 Task: Create in the project TranslateForge and in the Backlog issue 'Performance issues with database queries' a child issue 'Serverless computing application latency remediation and testing', and assign it to team member softage.3@softage.net.
Action: Mouse moved to (164, 51)
Screenshot: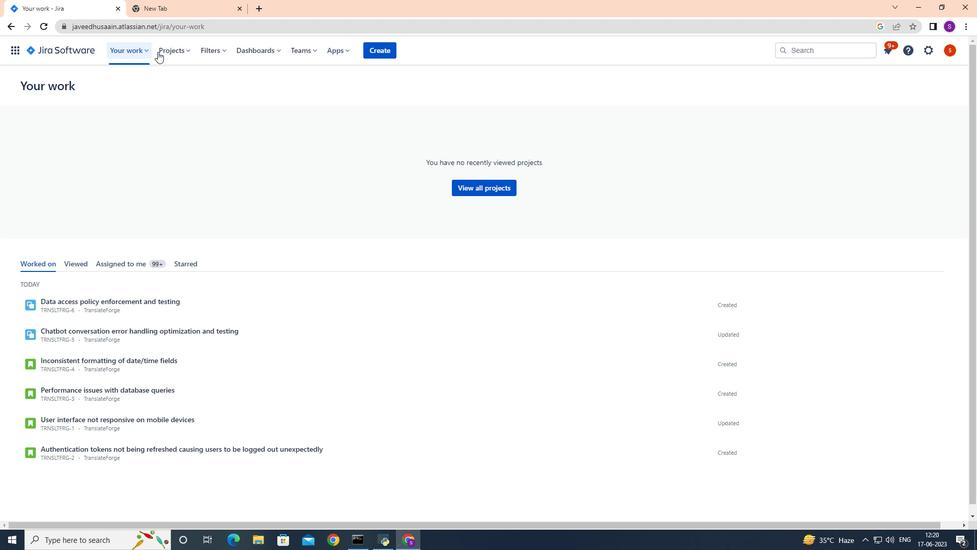 
Action: Mouse pressed left at (164, 51)
Screenshot: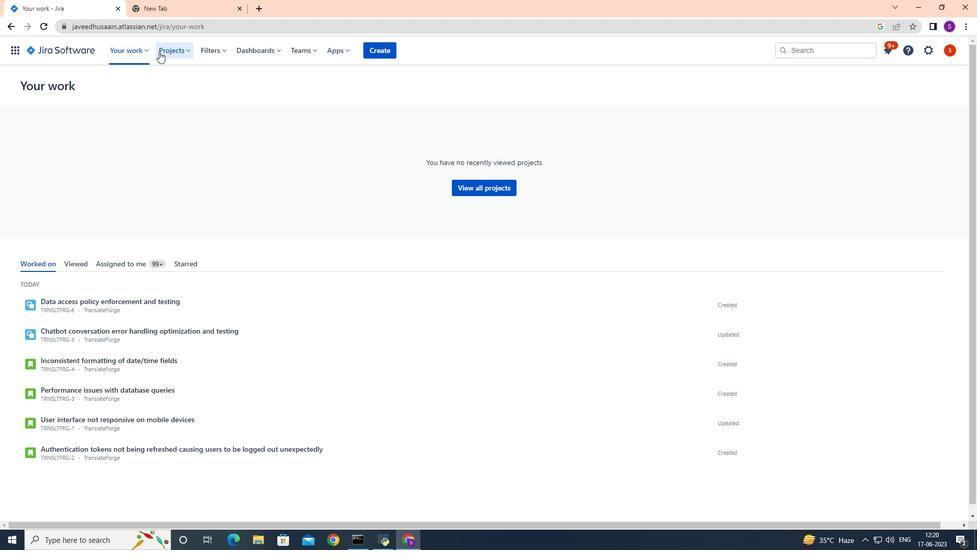 
Action: Mouse moved to (195, 102)
Screenshot: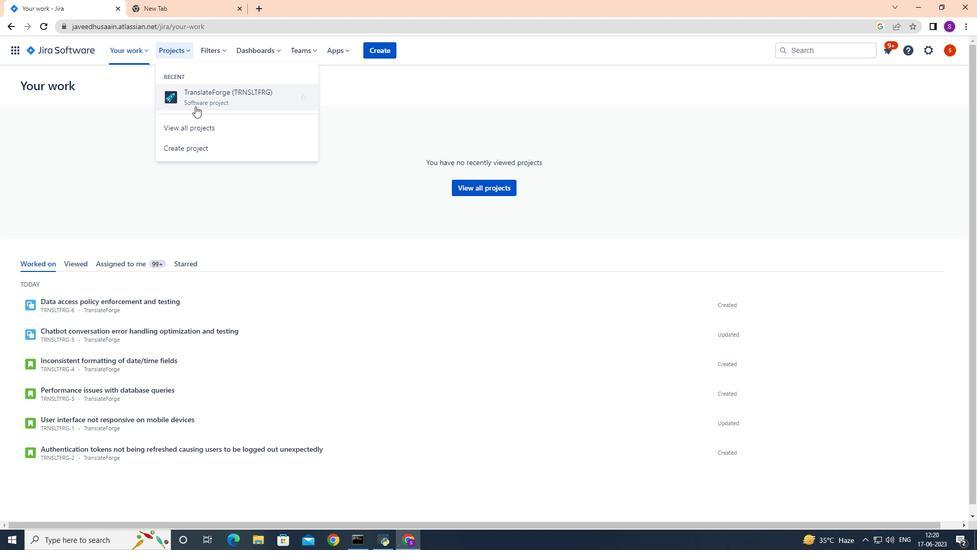 
Action: Mouse pressed left at (195, 102)
Screenshot: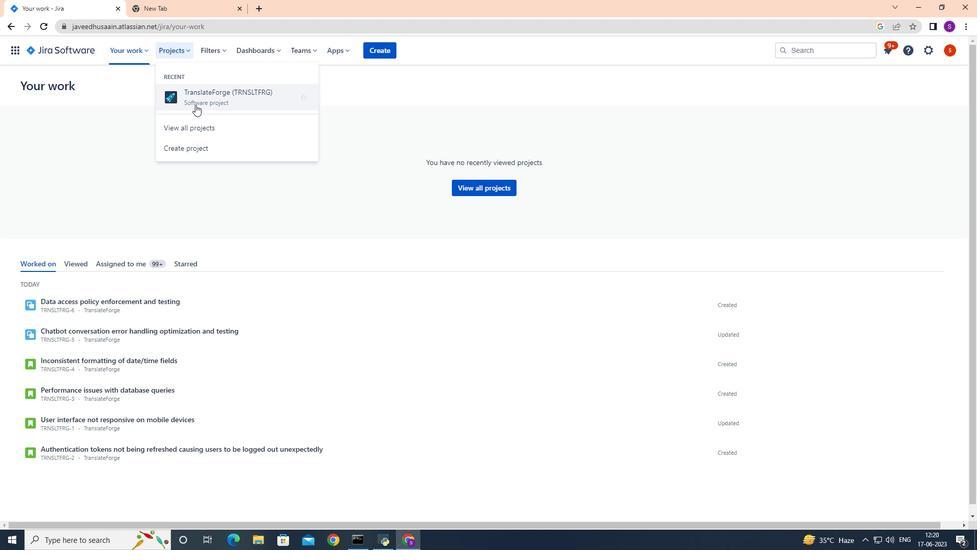 
Action: Mouse moved to (52, 154)
Screenshot: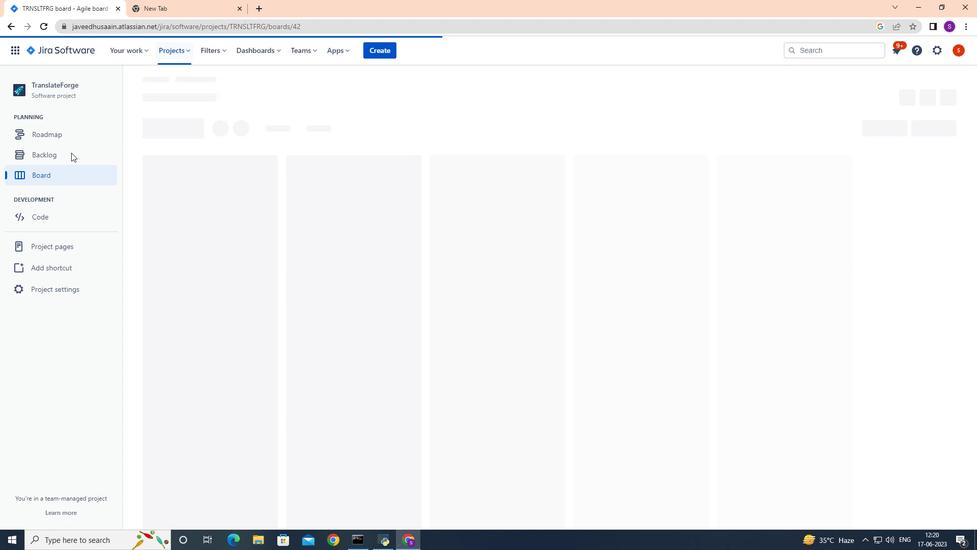 
Action: Mouse pressed left at (52, 154)
Screenshot: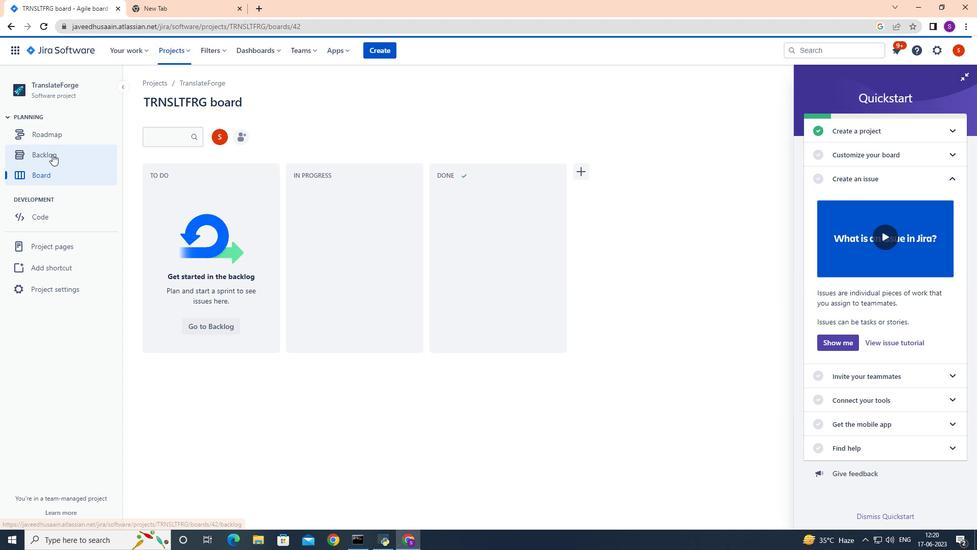 
Action: Mouse moved to (198, 252)
Screenshot: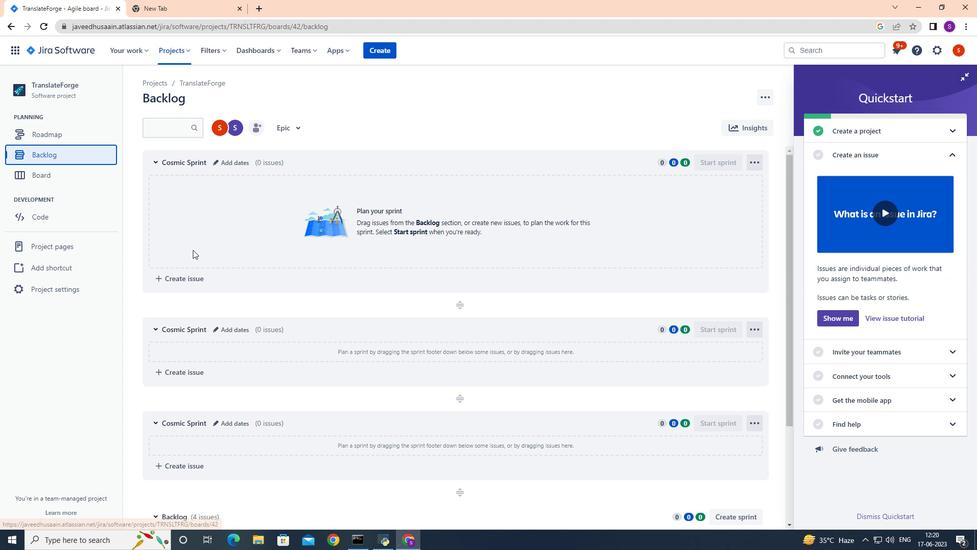 
Action: Mouse scrolled (198, 251) with delta (0, 0)
Screenshot: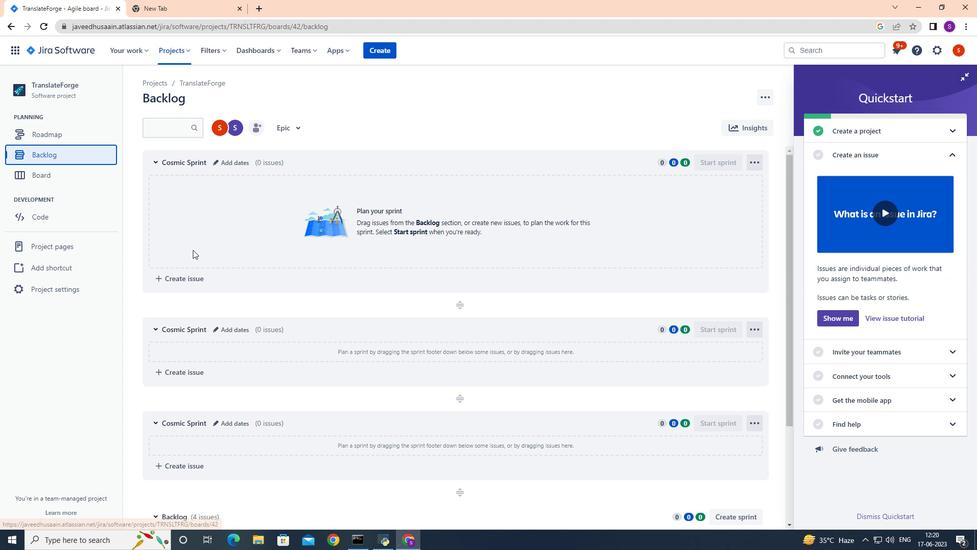 
Action: Mouse scrolled (198, 251) with delta (0, 0)
Screenshot: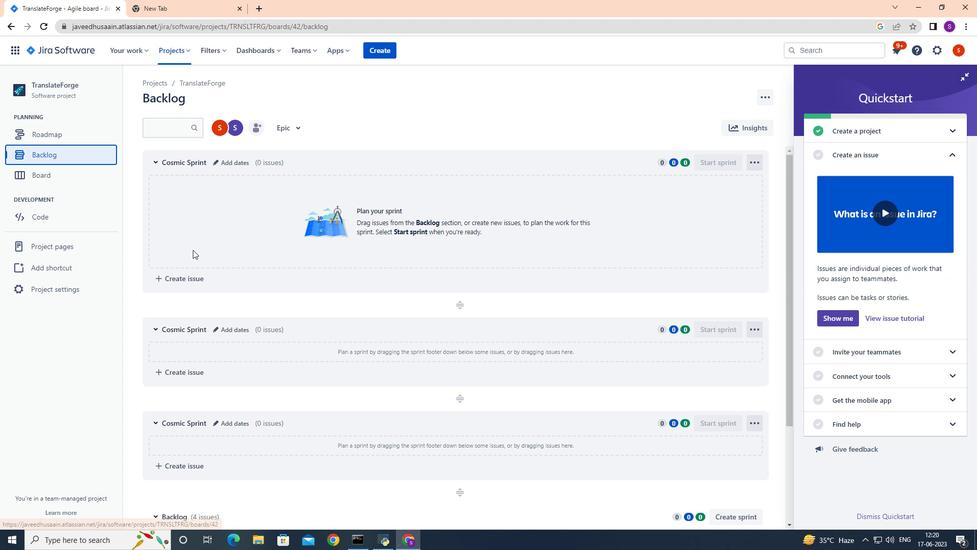 
Action: Mouse scrolled (198, 251) with delta (0, 0)
Screenshot: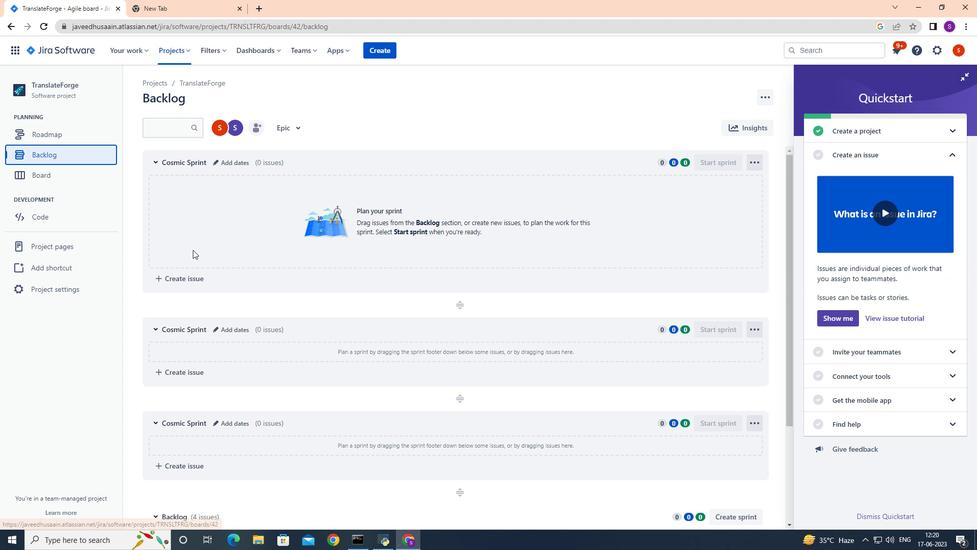 
Action: Mouse scrolled (198, 251) with delta (0, 0)
Screenshot: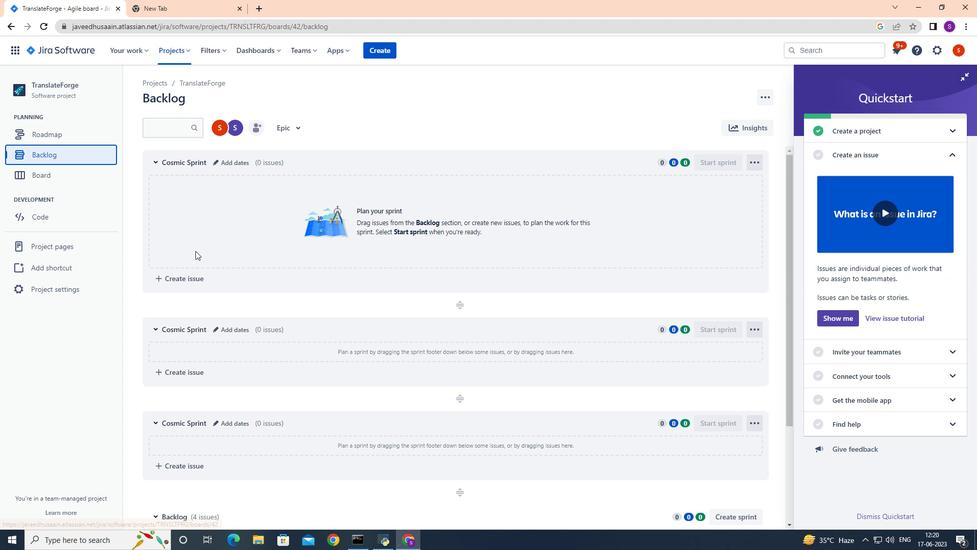 
Action: Mouse scrolled (198, 251) with delta (0, 0)
Screenshot: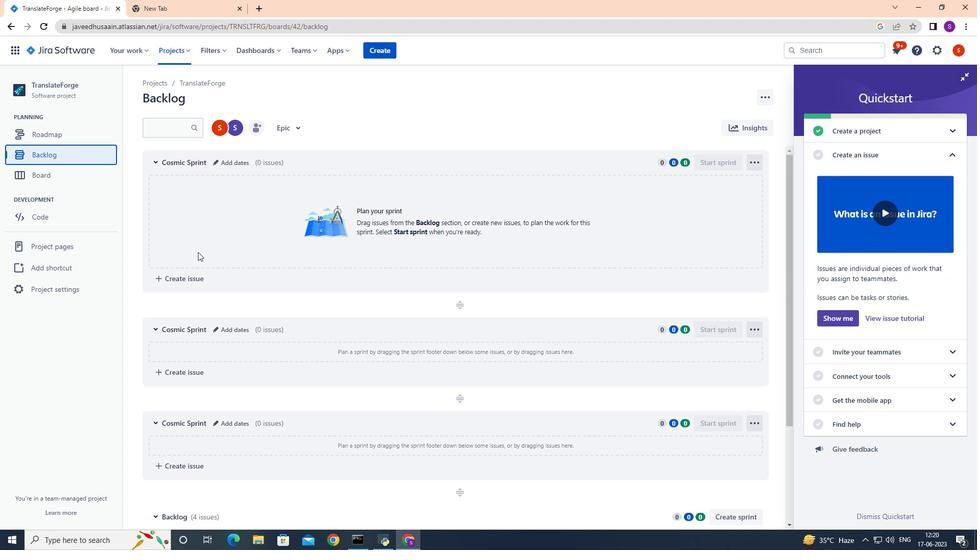 
Action: Mouse scrolled (198, 251) with delta (0, 0)
Screenshot: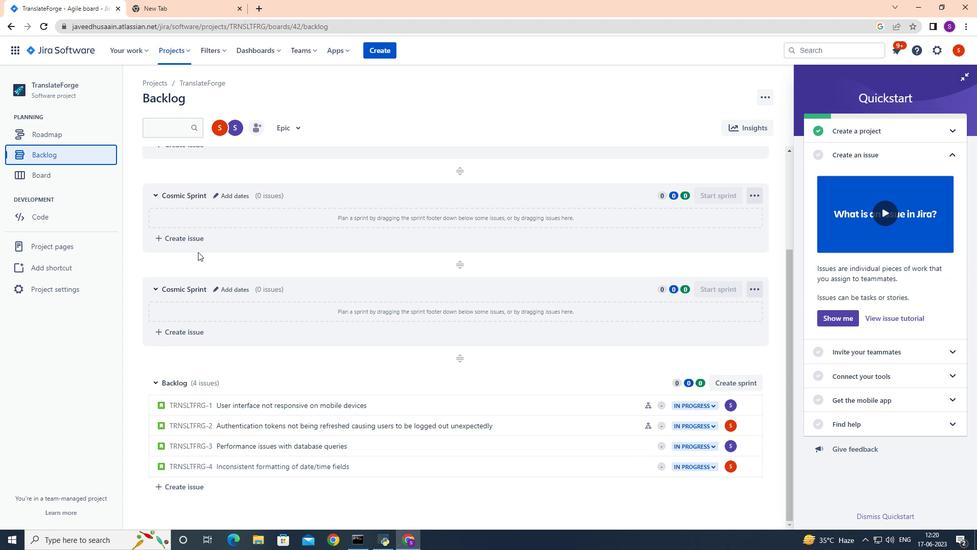 
Action: Mouse scrolled (198, 251) with delta (0, 0)
Screenshot: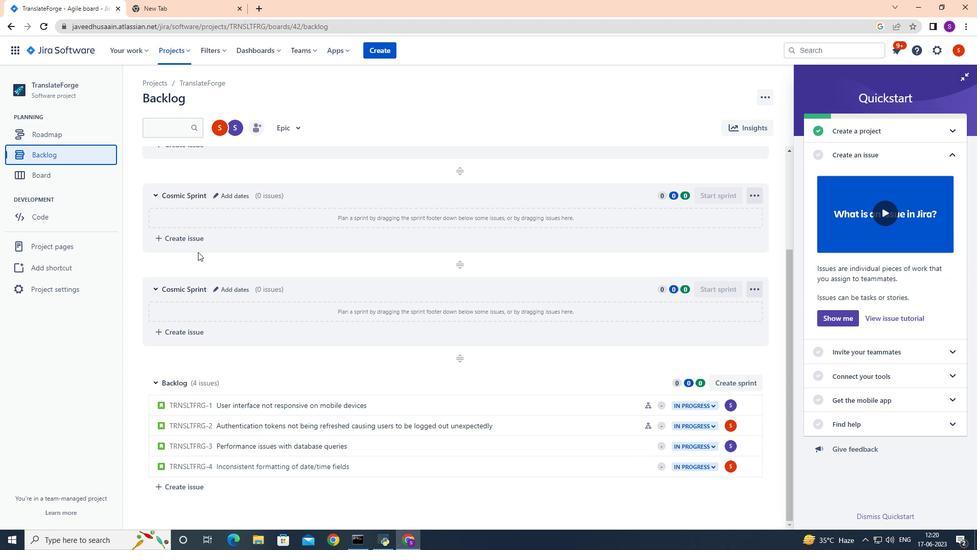 
Action: Mouse moved to (257, 444)
Screenshot: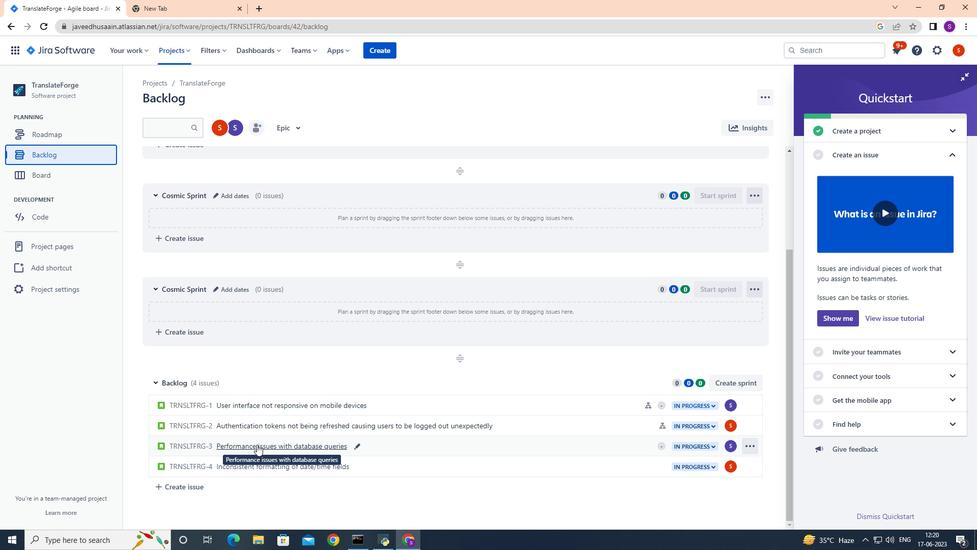 
Action: Mouse pressed left at (257, 444)
Screenshot: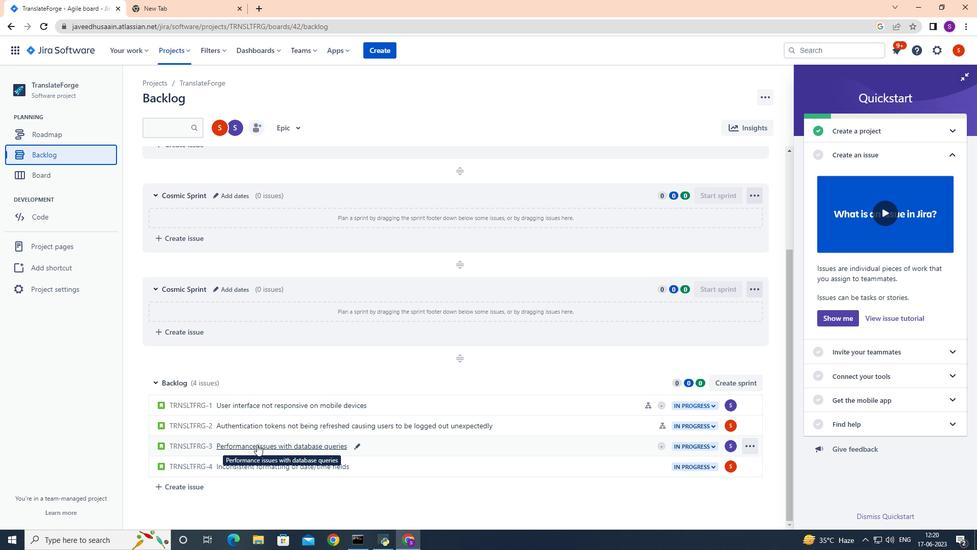 
Action: Mouse moved to (613, 215)
Screenshot: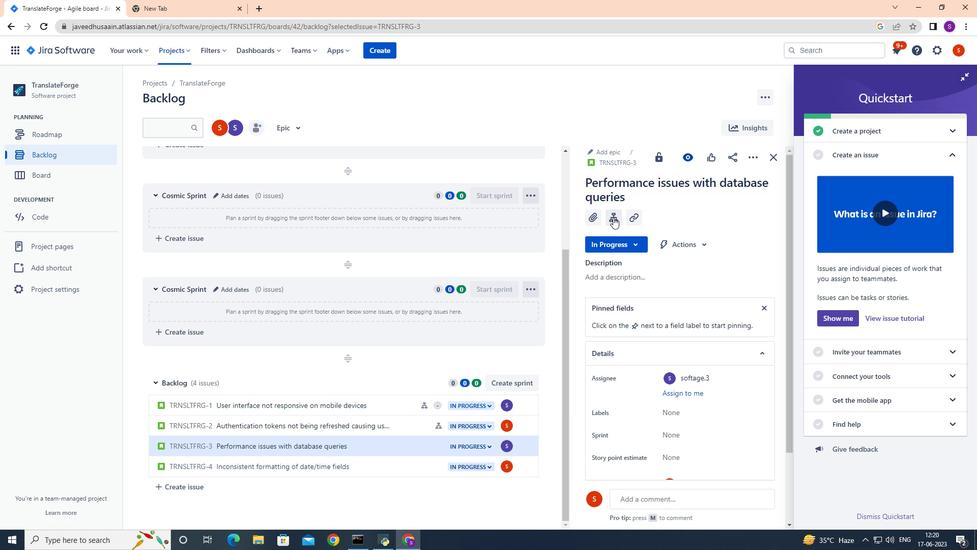 
Action: Mouse pressed left at (613, 215)
Screenshot: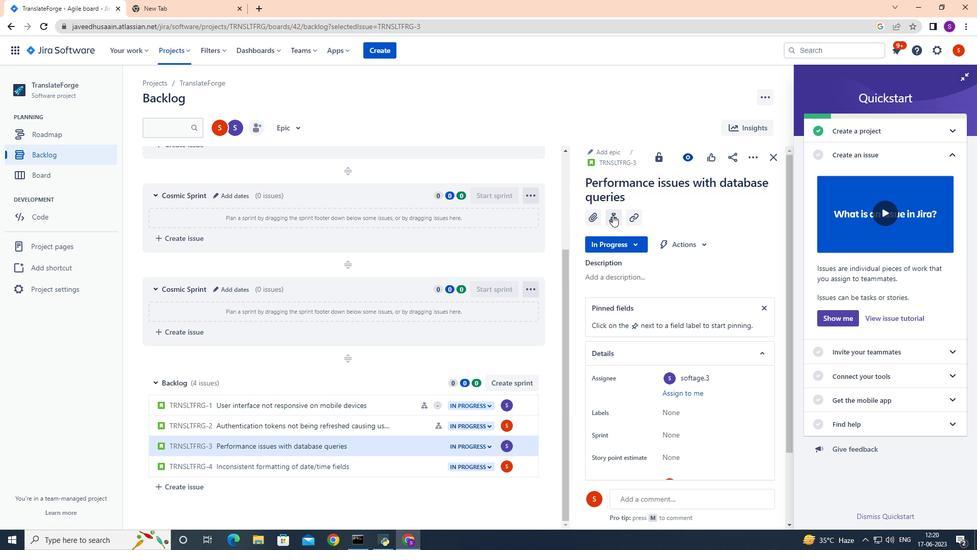 
Action: Mouse moved to (634, 321)
Screenshot: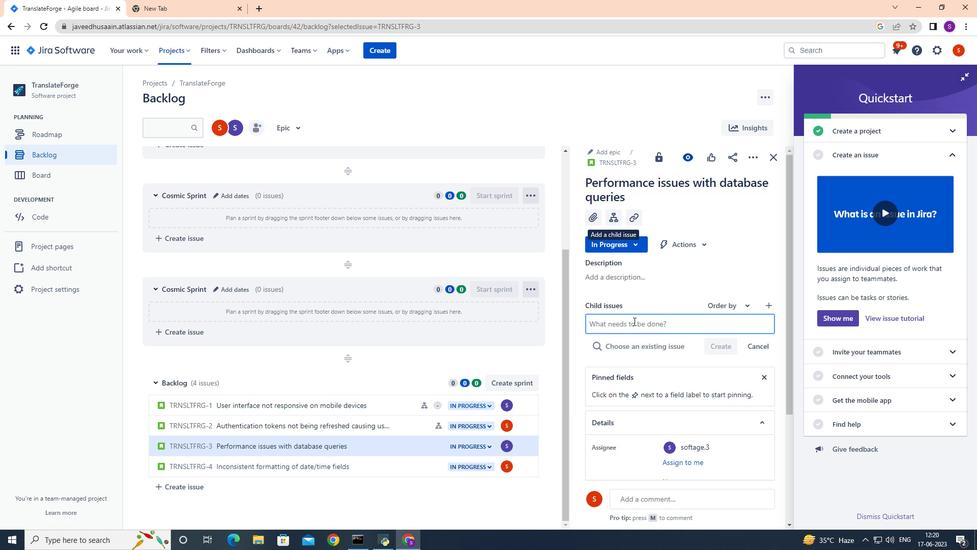 
Action: Mouse pressed left at (634, 321)
Screenshot: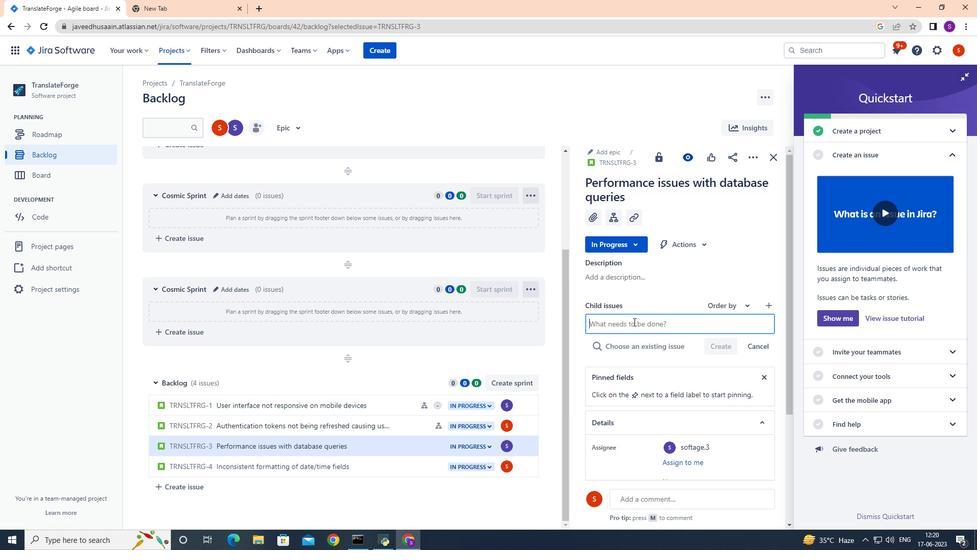 
Action: Key pressed <Key.shift>Serverless<Key.space>computing<Key.space>application<Key.space>latency<Key.space>remediation<Key.space>and<Key.space>testing<Key.left>
Screenshot: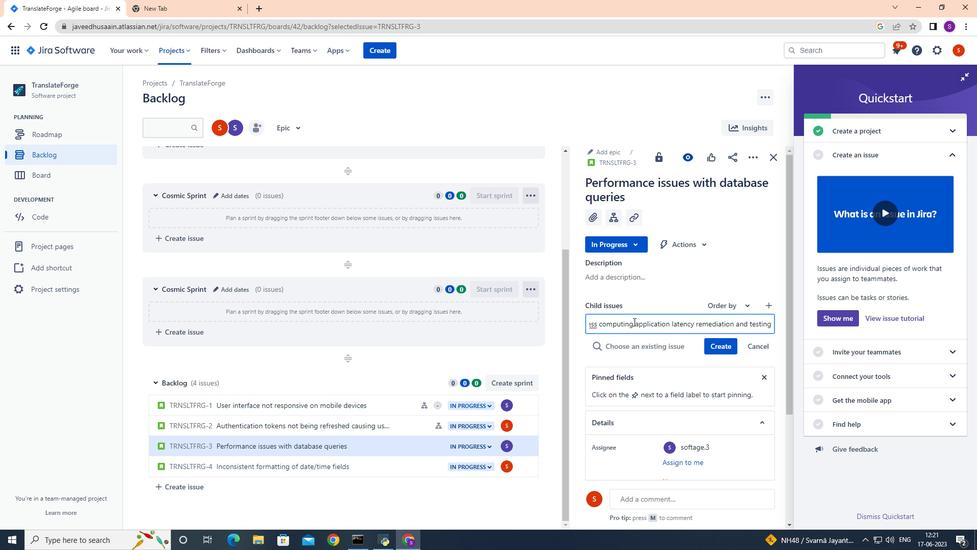 
Action: Mouse moved to (639, 323)
Screenshot: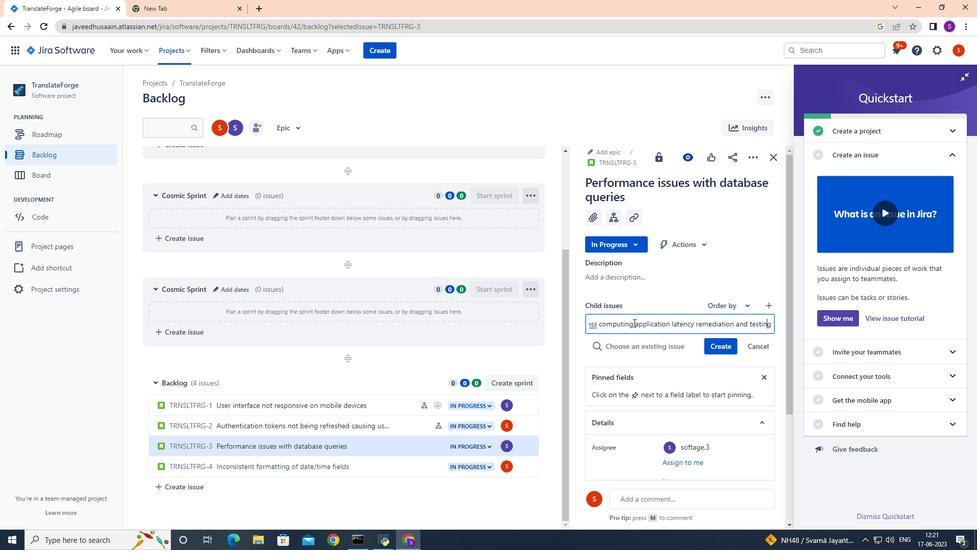 
Action: Mouse pressed left at (639, 323)
Screenshot: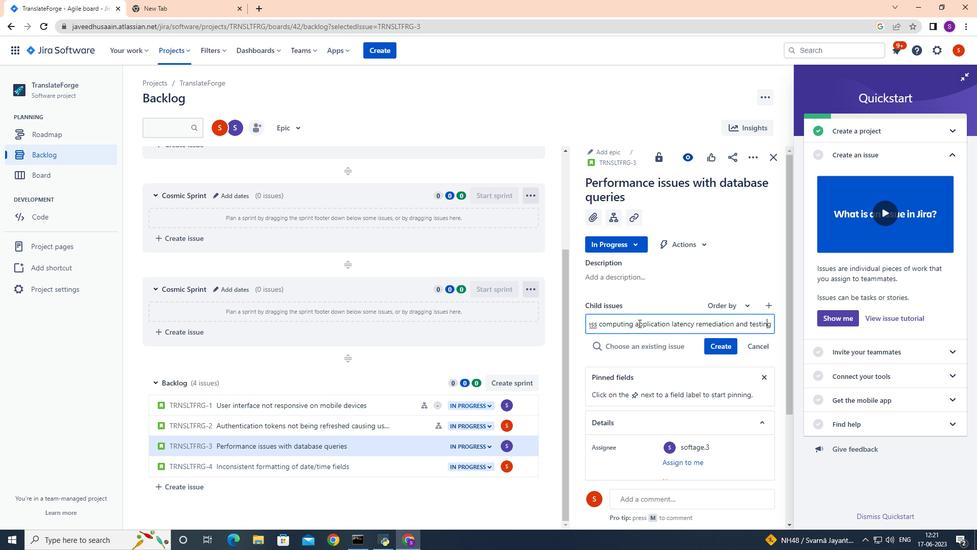 
Action: Mouse moved to (672, 327)
Screenshot: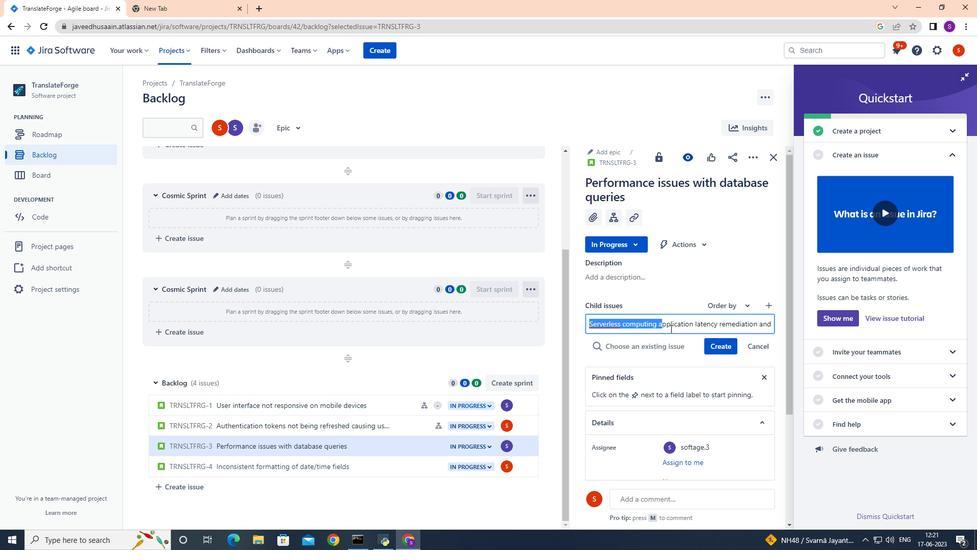 
Action: Mouse pressed left at (672, 327)
Screenshot: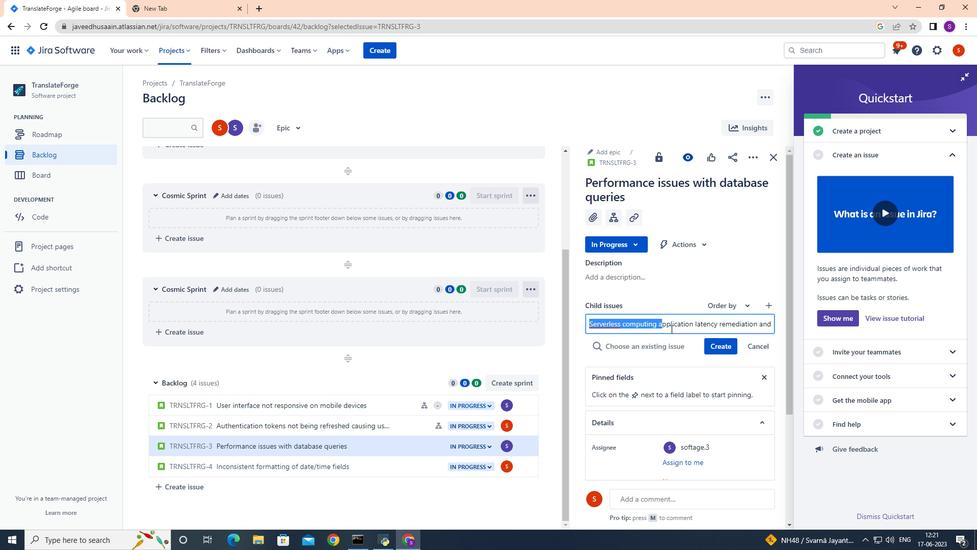 
Action: Mouse moved to (722, 347)
Screenshot: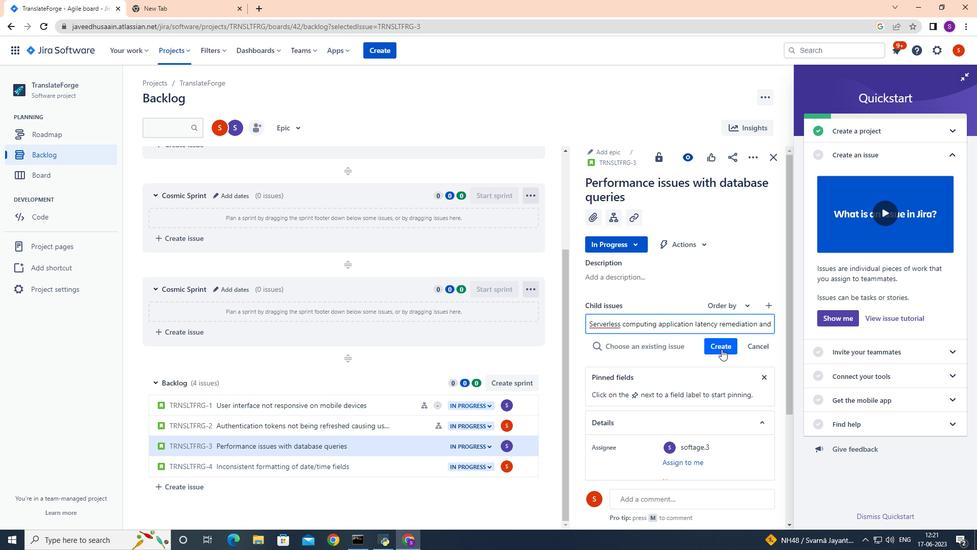 
Action: Mouse pressed left at (722, 347)
Screenshot: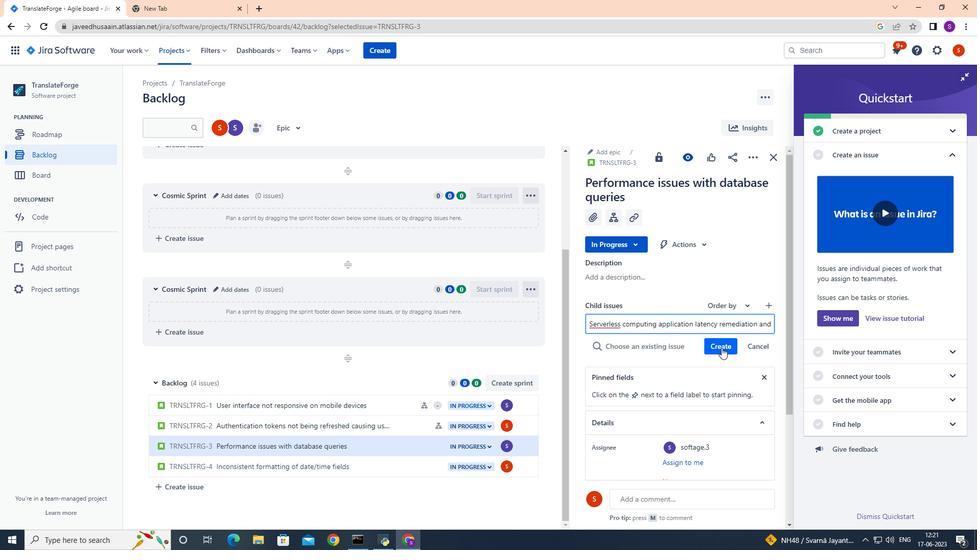 
Action: Mouse moved to (726, 327)
Screenshot: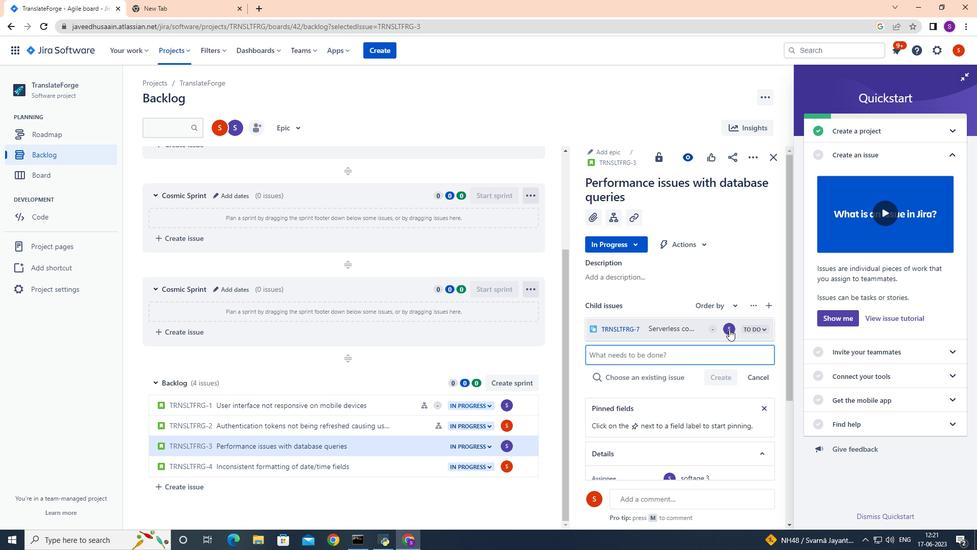 
Action: Mouse pressed left at (726, 327)
Screenshot: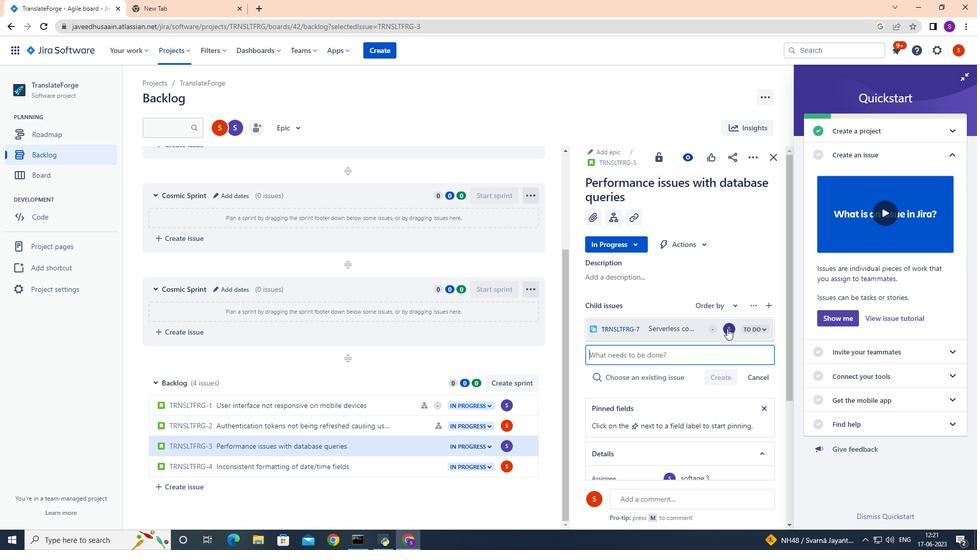 
Action: Mouse moved to (631, 277)
Screenshot: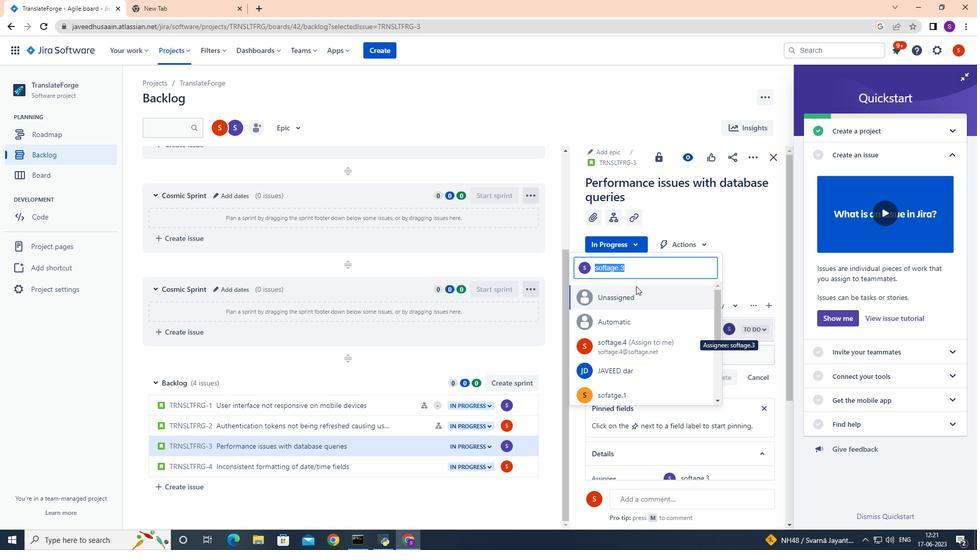 
Action: Key pressed <Key.backspace>softage.3<Key.shift>@softage.net
Screenshot: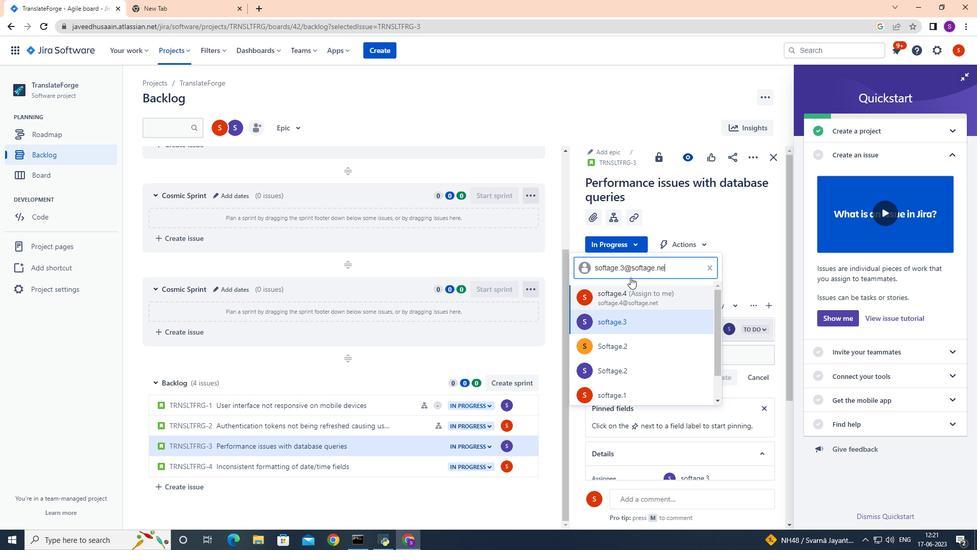 
Action: Mouse moved to (614, 329)
Screenshot: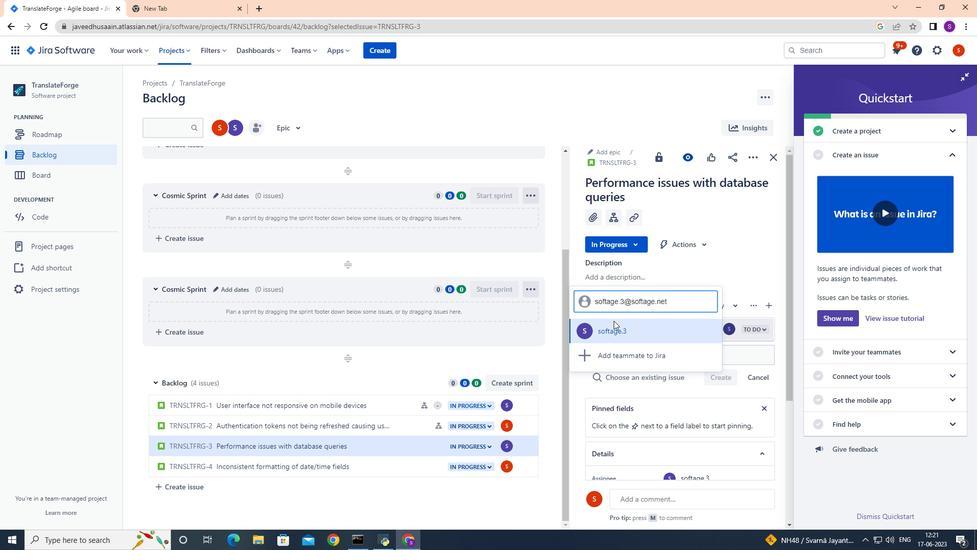 
Action: Mouse pressed left at (614, 329)
Screenshot: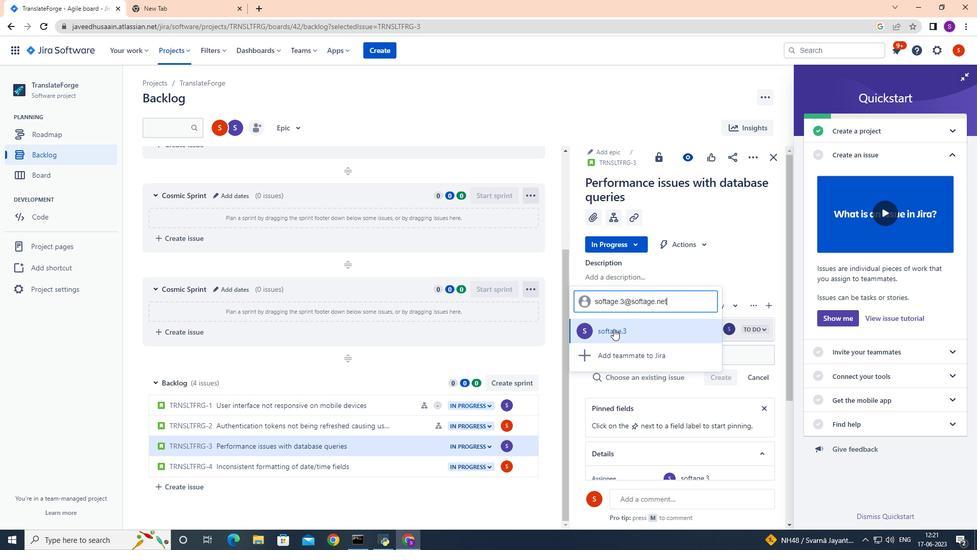 
Action: Mouse moved to (704, 412)
Screenshot: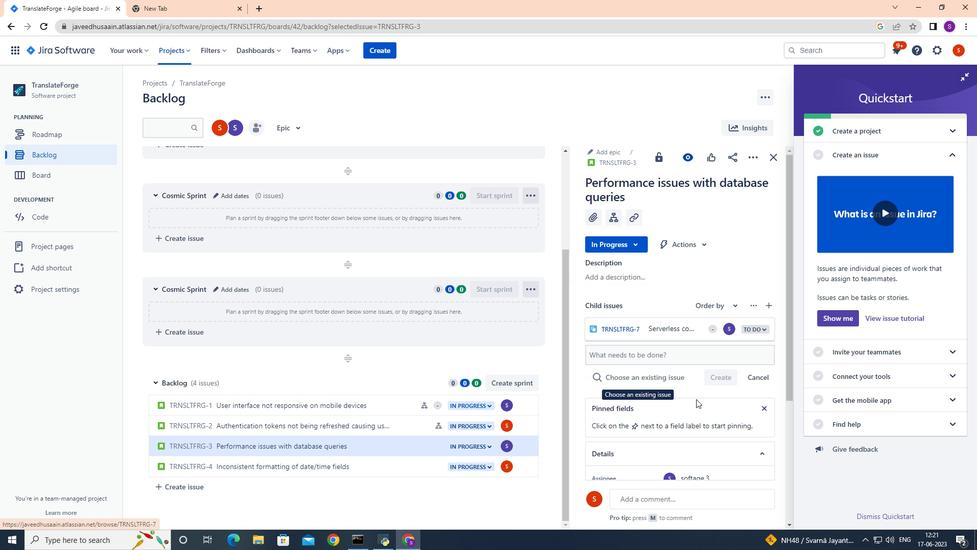 
